 Task: Create a section Backup and Recovery Sprint and in the section, add a milestone Serverless Architecture Implementation in the project AgileEdge
Action: Mouse moved to (74, 434)
Screenshot: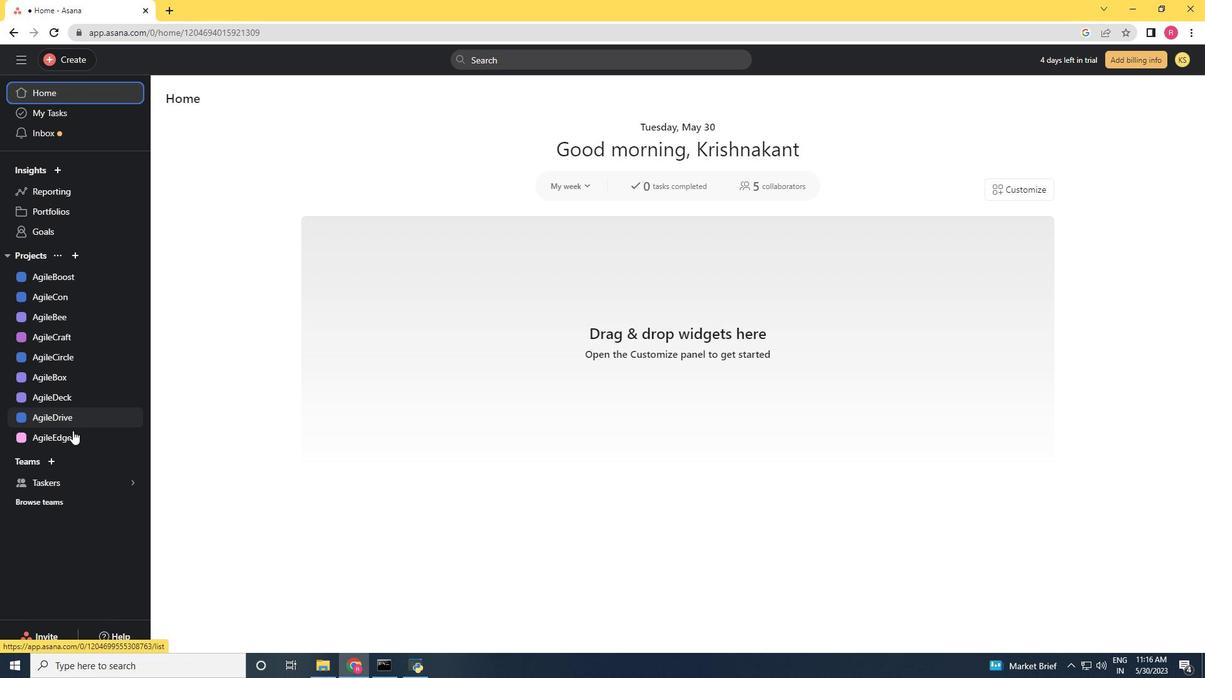 
Action: Mouse pressed left at (74, 434)
Screenshot: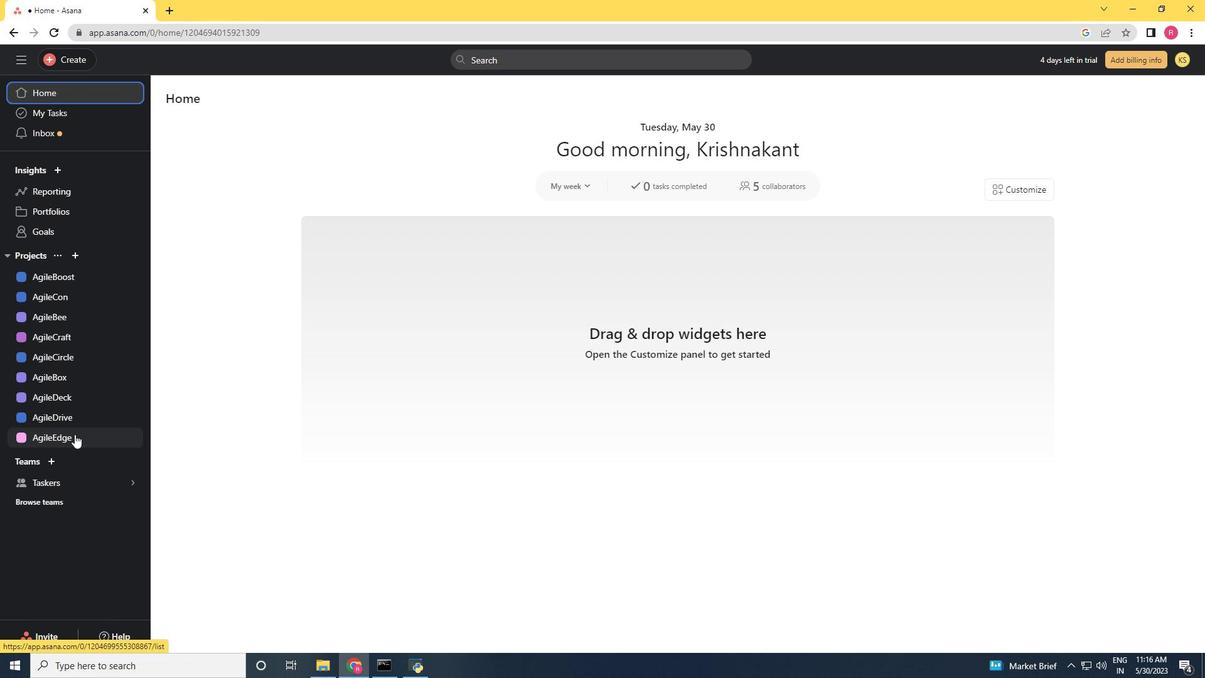 
Action: Mouse moved to (237, 334)
Screenshot: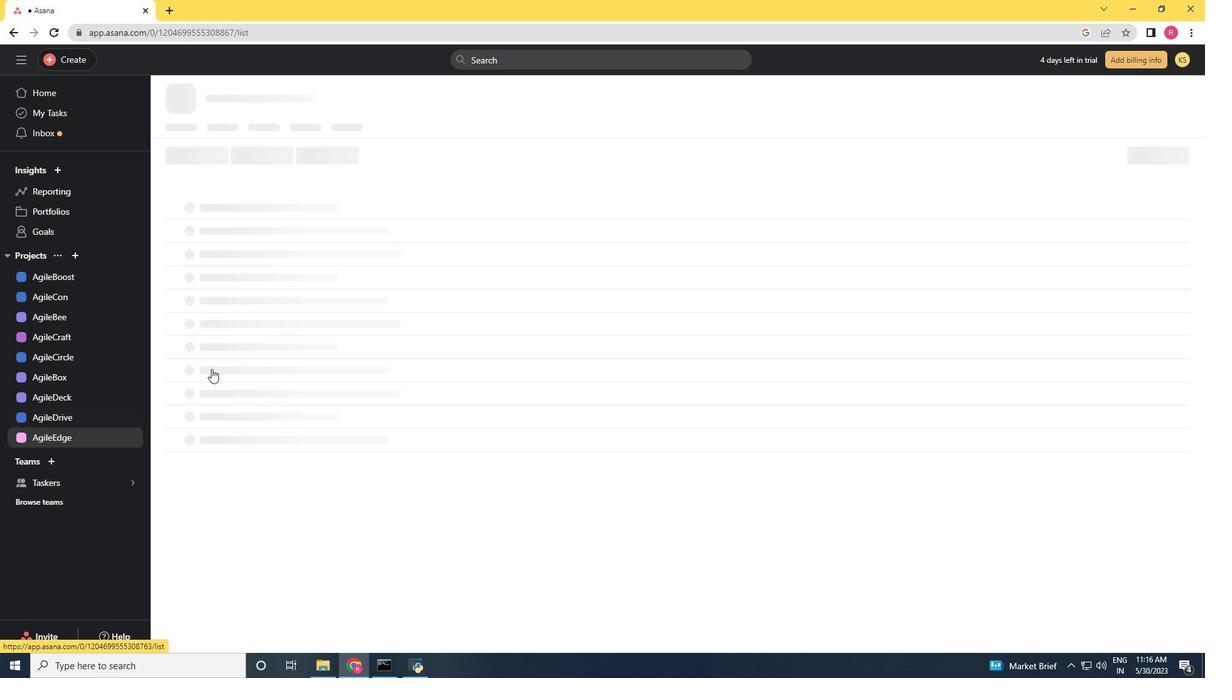 
Action: Mouse scrolled (237, 334) with delta (0, 0)
Screenshot: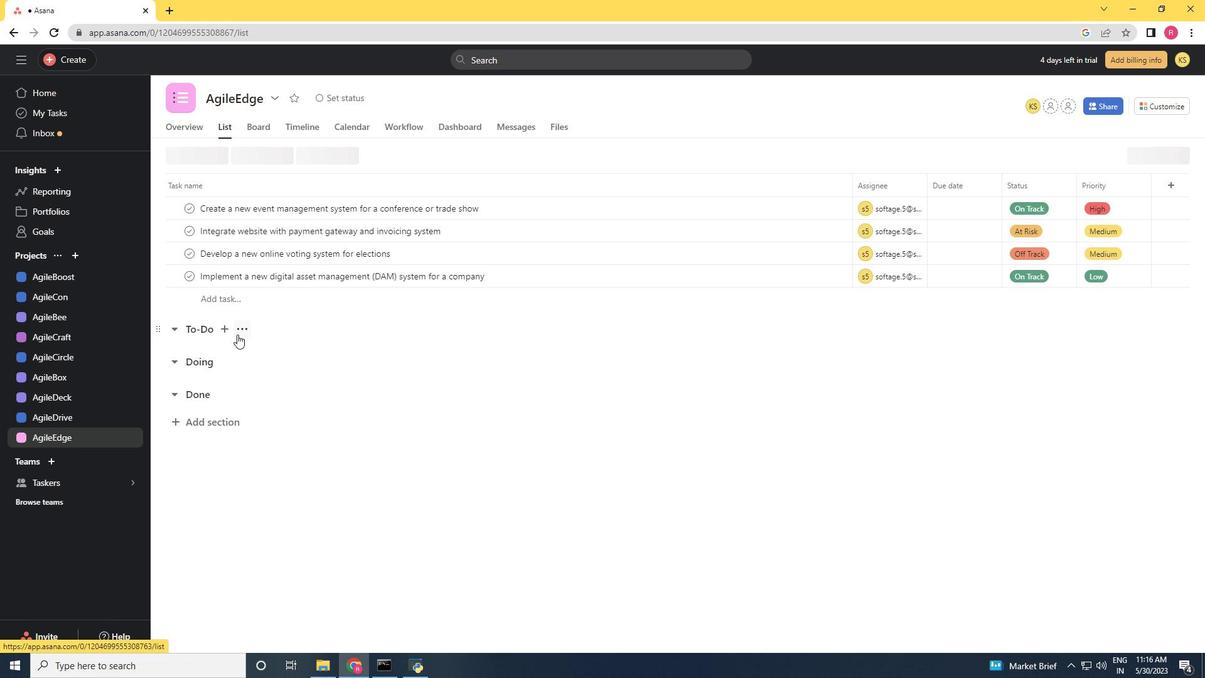 
Action: Mouse moved to (237, 335)
Screenshot: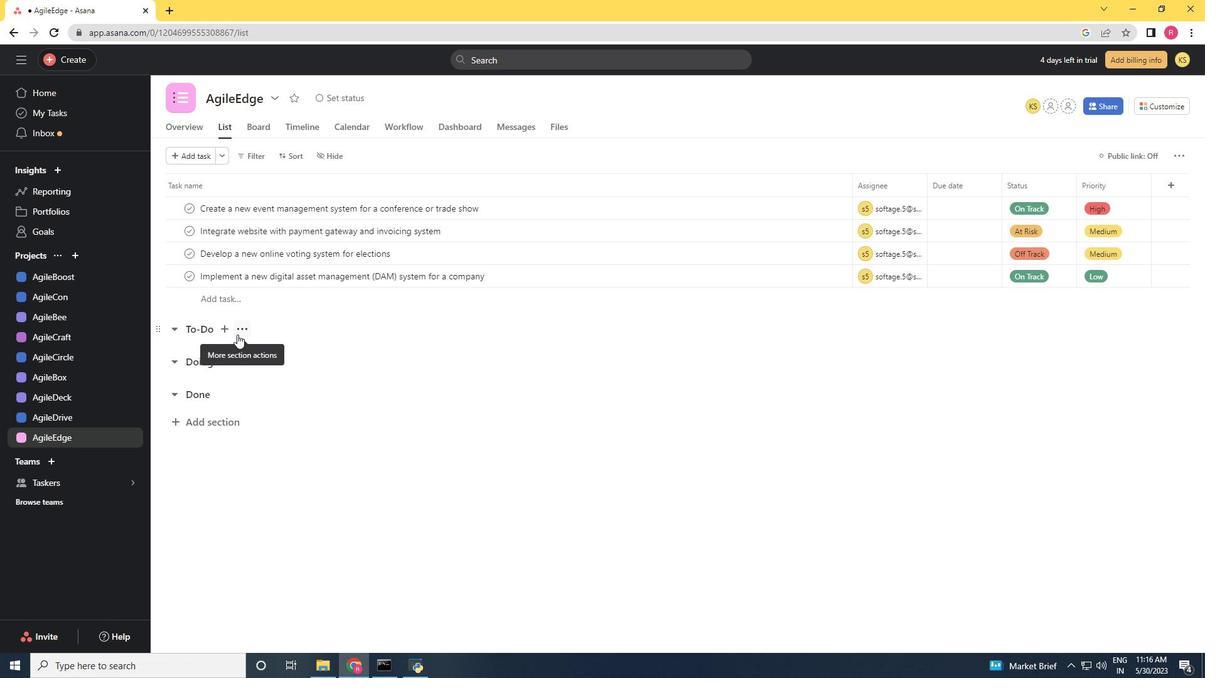
Action: Mouse scrolled (237, 334) with delta (0, 0)
Screenshot: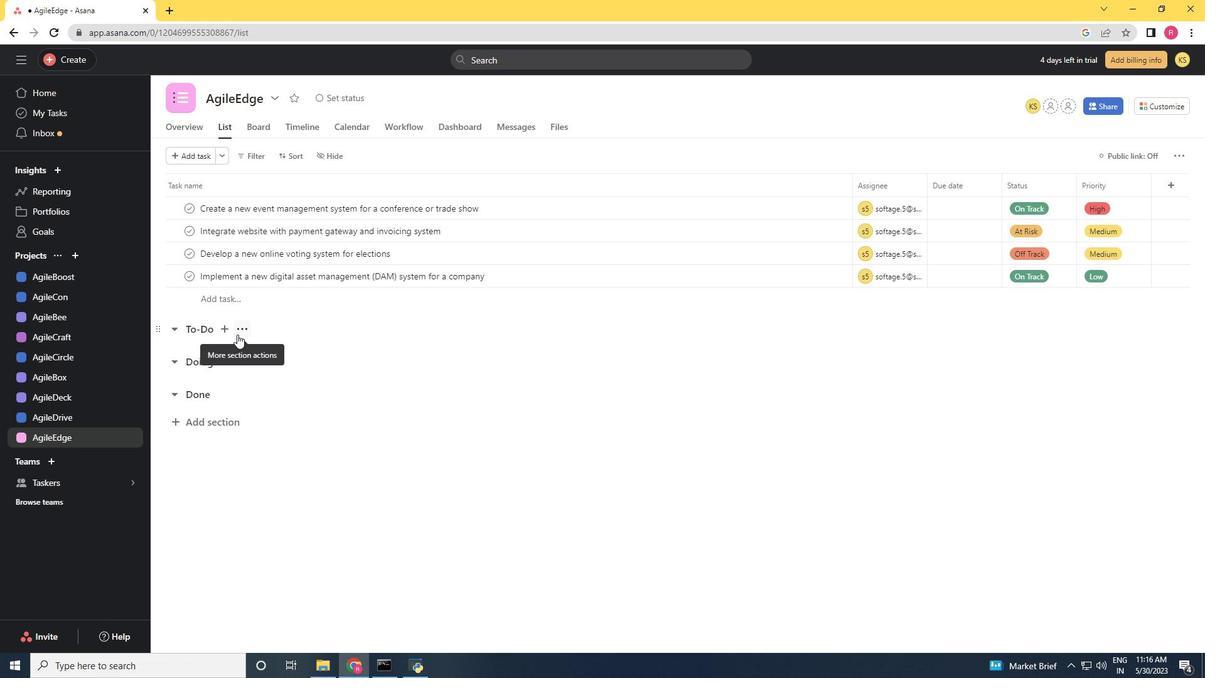 
Action: Mouse moved to (211, 418)
Screenshot: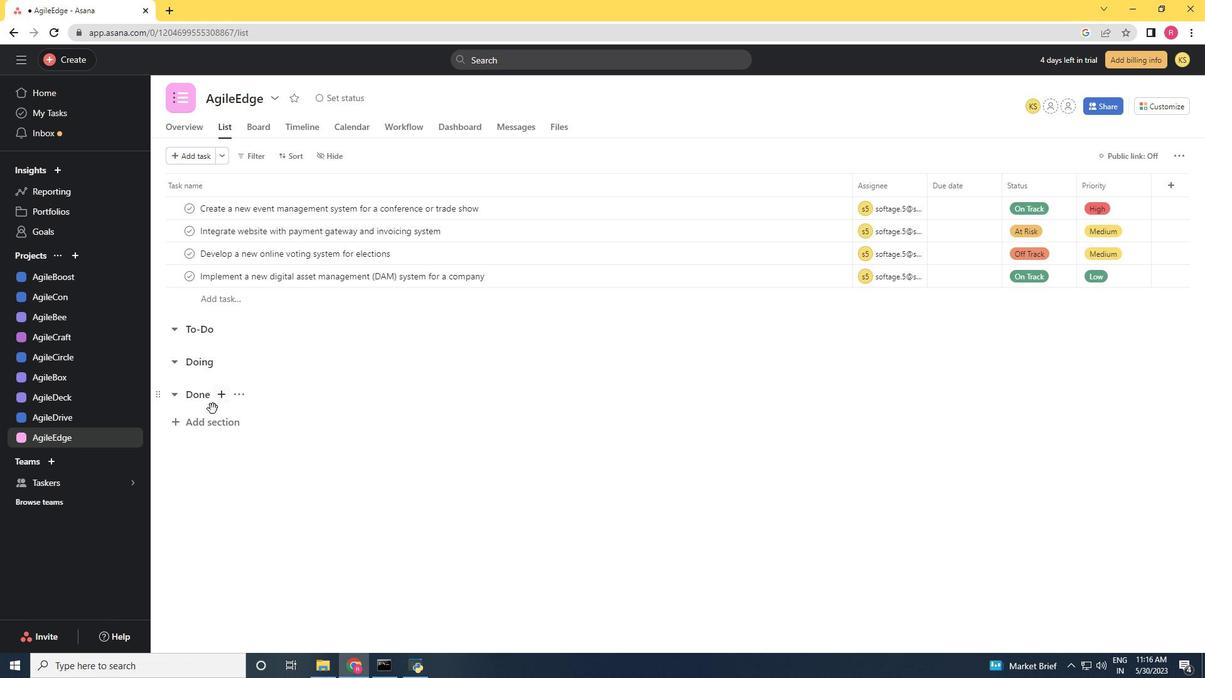 
Action: Mouse pressed left at (211, 418)
Screenshot: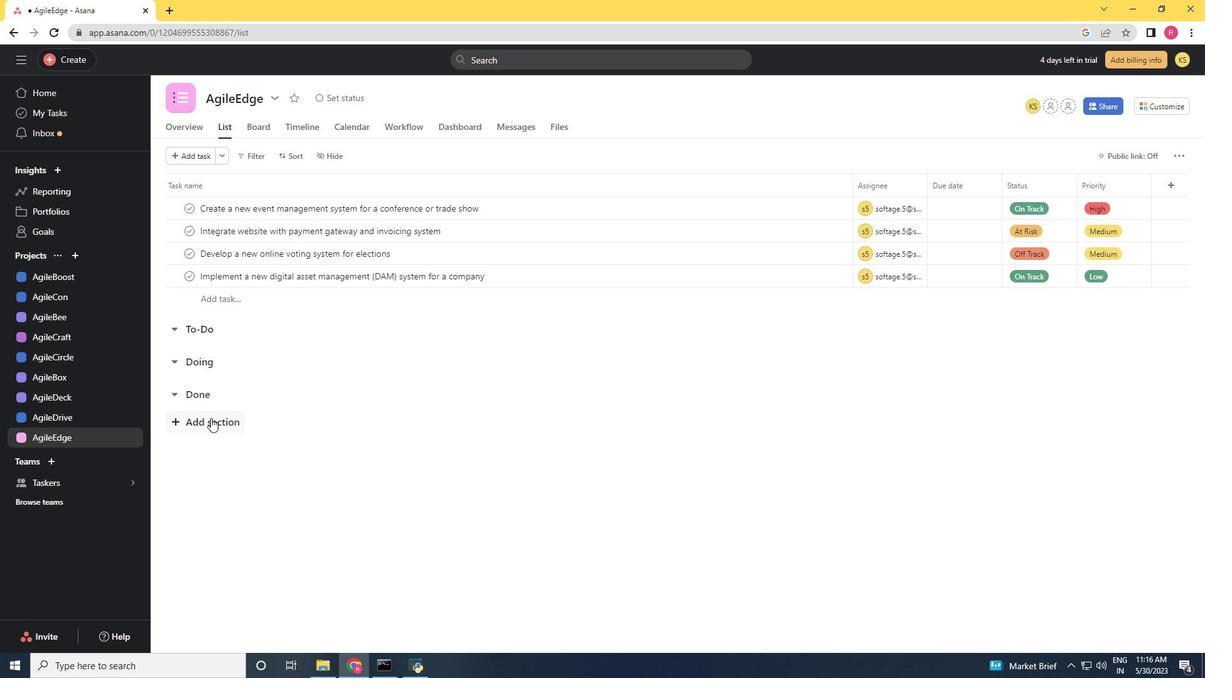 
Action: Key pressed <Key.shift>Backuo<Key.backspace>p<Key.space>and<Key.space><Key.shift><Key.shift><Key.shift><Key.shift><Key.shift><Key.shift><Key.shift><Key.shift><Key.shift><Key.shift><Key.shift><Key.shift><Key.shift><Key.shift>Recovery<Key.space><Key.shift>Srint<Key.backspace><Key.backspace><Key.backspace>rint<Key.space><Key.backspace><Key.backspace><Key.backspace><Key.backspace><Key.backspace><Key.backspace>print<Key.space><Key.enter><Key.shift>Sev<Key.backspace>everlass<Key.space><Key.backspace><Key.backspace><Key.backspace><Key.backspace><Key.backspace><Key.backspace><Key.backspace><Key.backspace><Key.backspace>rverlass<Key.space><Key.backspace><Key.backspace><Key.backspace><Key.backspace><Key.backspace>less<Key.space><Key.left><Key.left><Key.left><Key.left><Key.left><Key.left><Key.left><Key.down><Key.right><Key.backspace><Key.right><Key.right><Key.right><Key.right><Key.right><Key.right><Key.right><Key.right><Key.right><Key.left><Key.left><Key.left><Key.left><Key.left><Key.left>e<Key.right><Key.right><Key.right><Key.right><Key.right><Key.right><Key.shift><Key.shift><Key.shift>Architecture<Key.space><Key.shift>Implement<Key.space><Key.backspace>ation<Key.space>
Screenshot: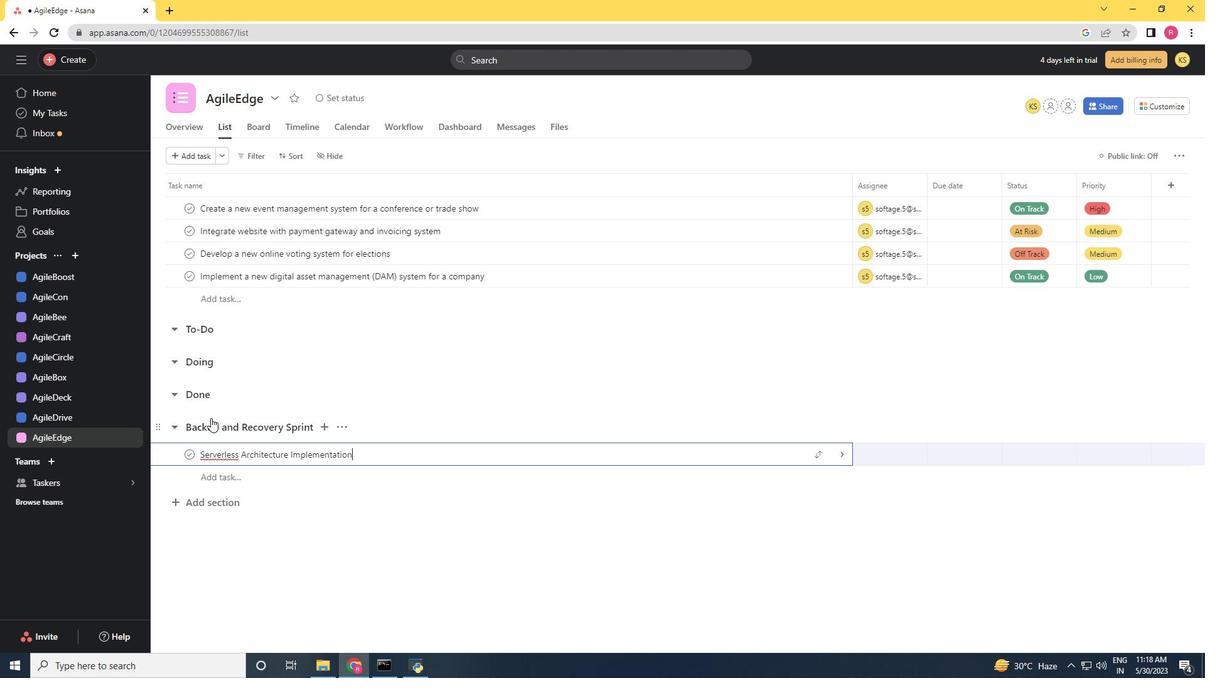 
Action: Mouse moved to (545, 449)
Screenshot: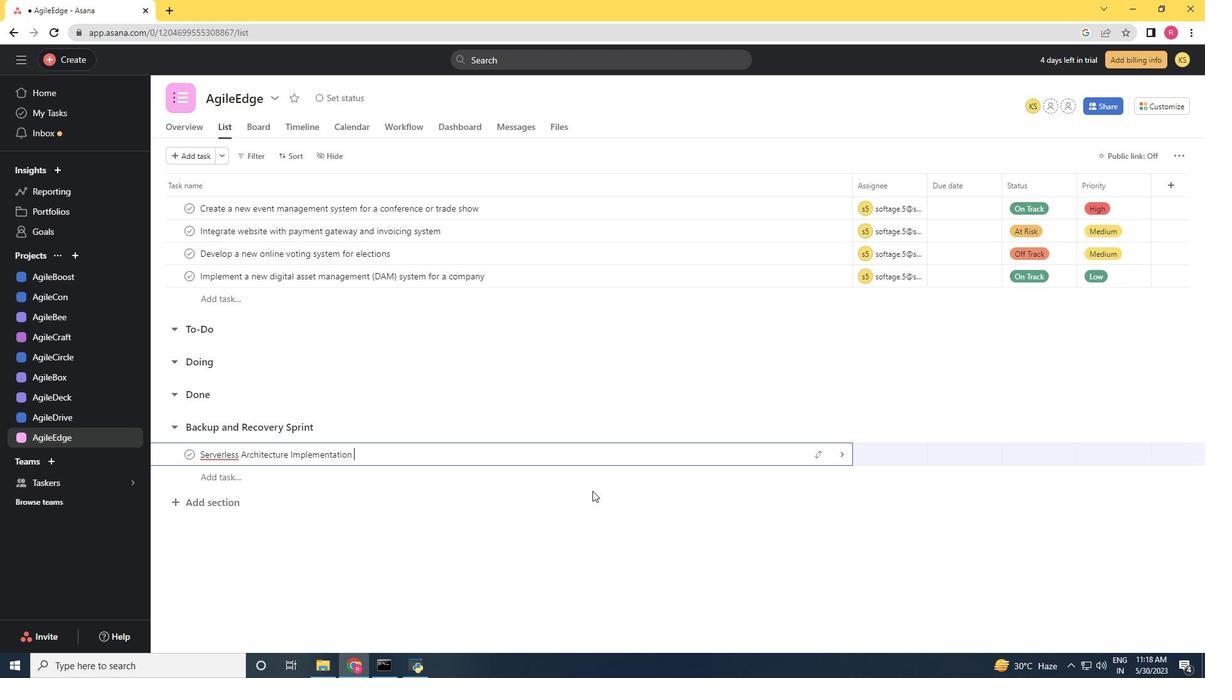
Action: Mouse pressed right at (545, 449)
Screenshot: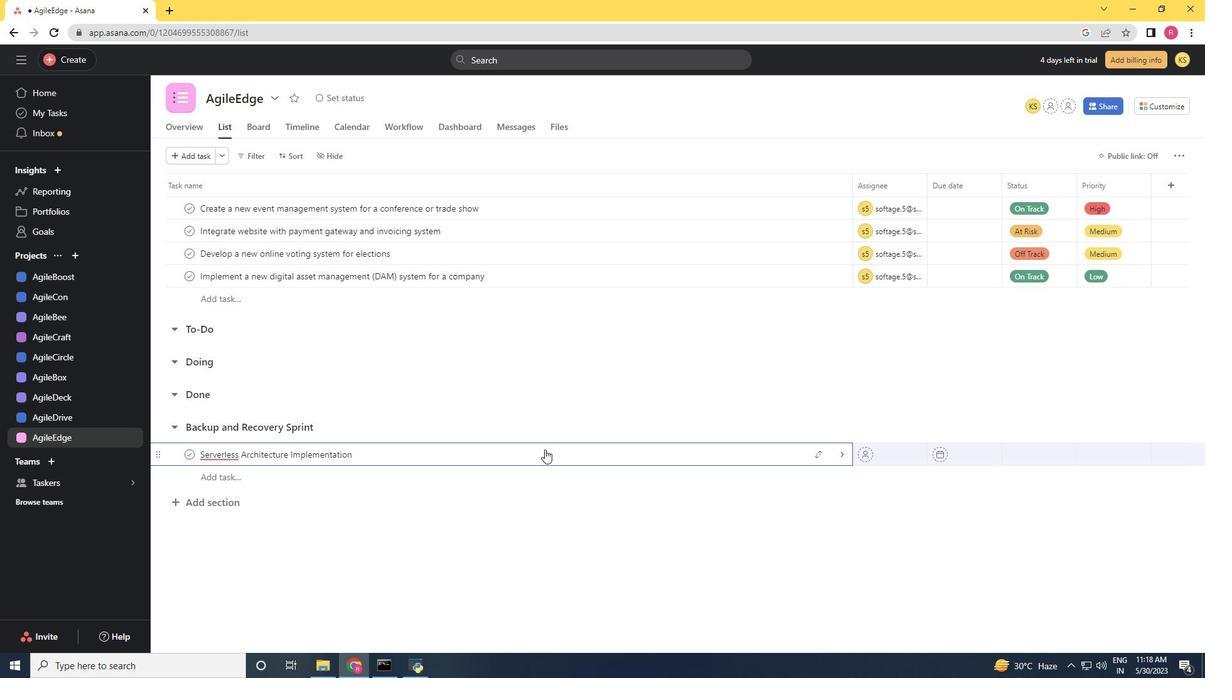 
Action: Mouse moved to (587, 381)
Screenshot: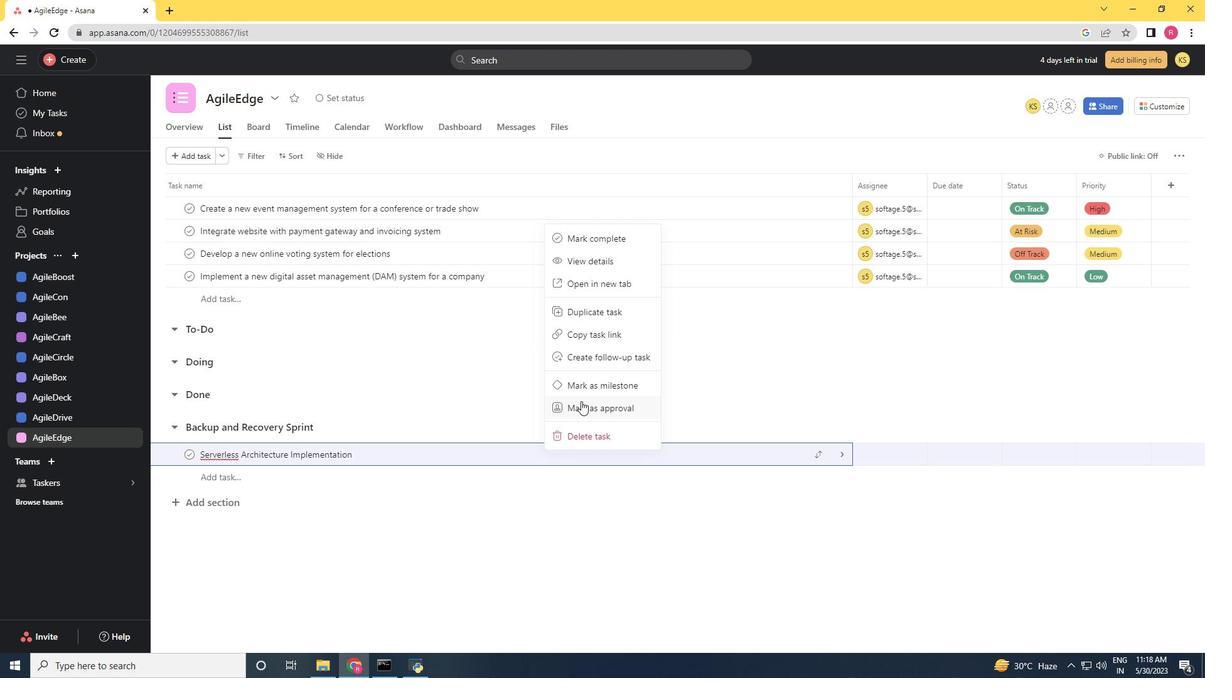 
Action: Mouse pressed left at (587, 381)
Screenshot: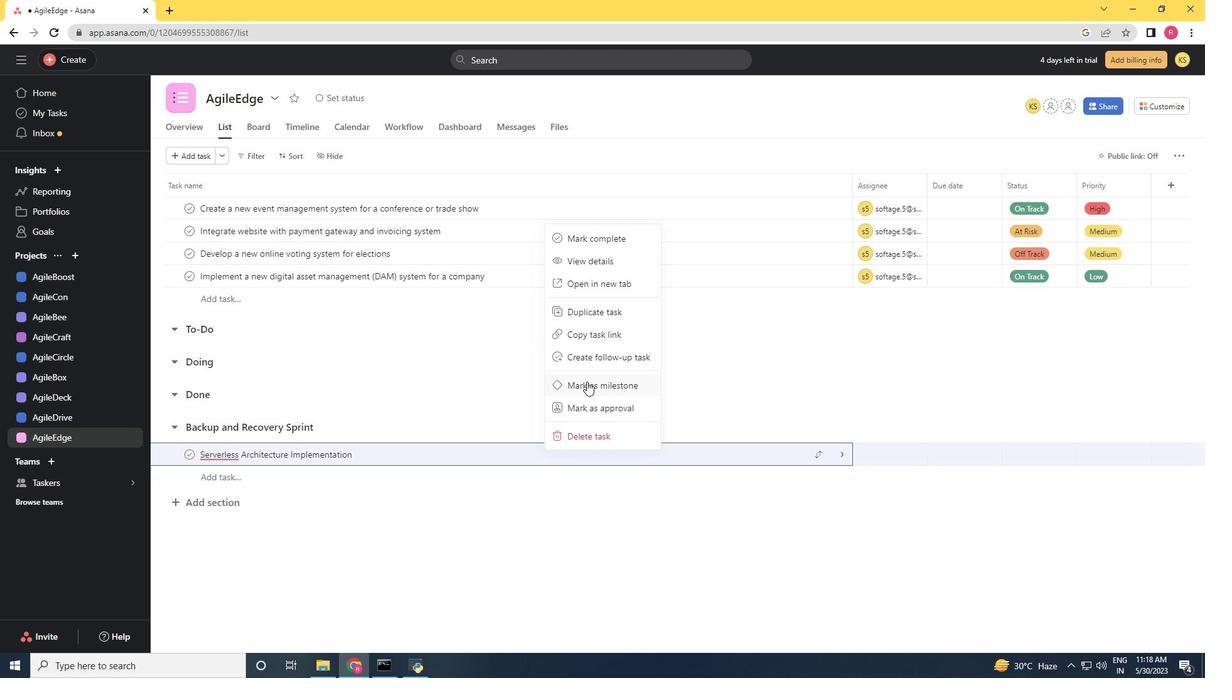 
Action: Mouse moved to (631, 269)
Screenshot: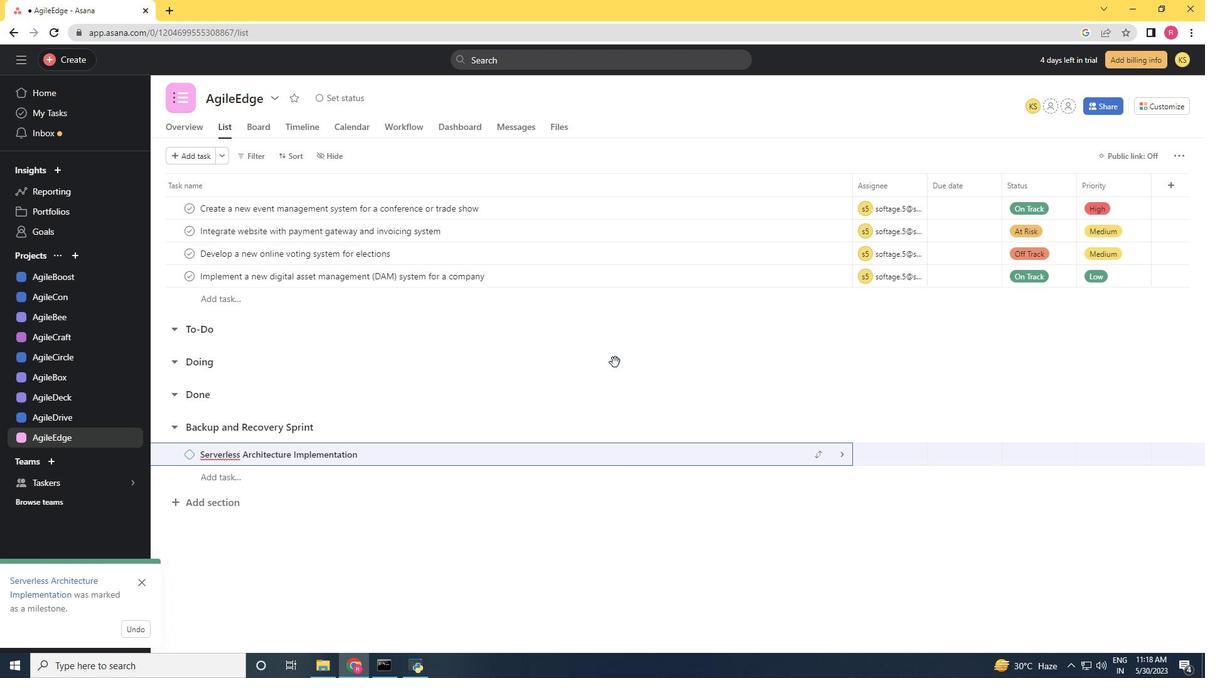 
